 Task: In the  document Mounteverest.htmlMake this file  'available offline' Check 'Vision History' View the  non- printing characters
Action: Mouse moved to (40, 62)
Screenshot: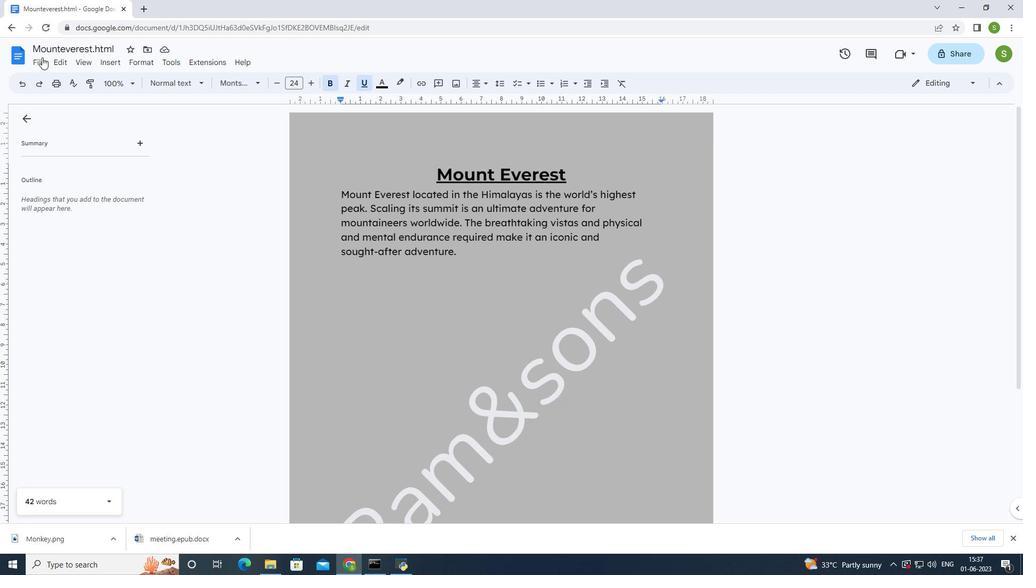 
Action: Mouse pressed left at (40, 62)
Screenshot: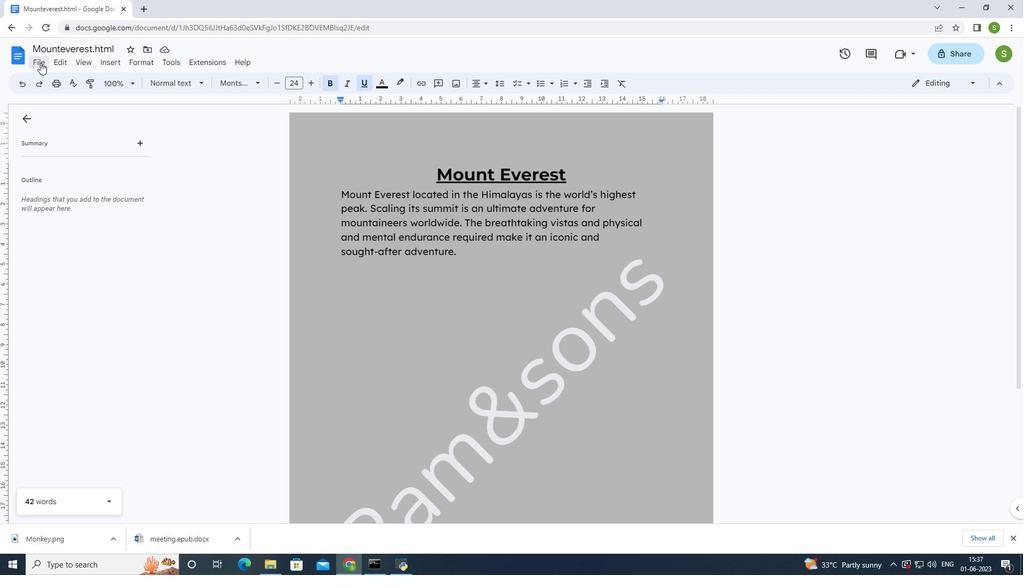 
Action: Mouse moved to (77, 298)
Screenshot: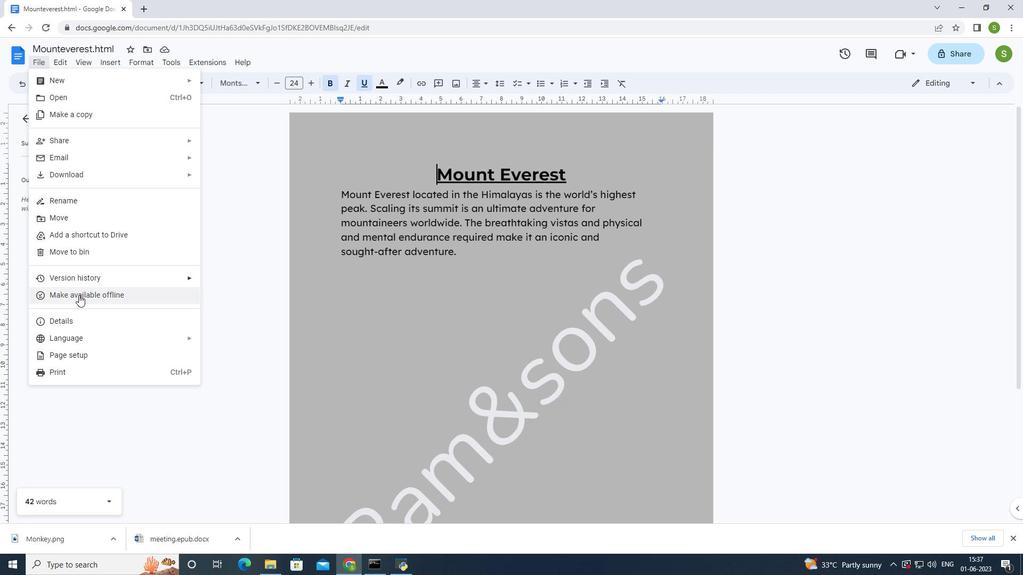 
Action: Mouse pressed left at (77, 298)
Screenshot: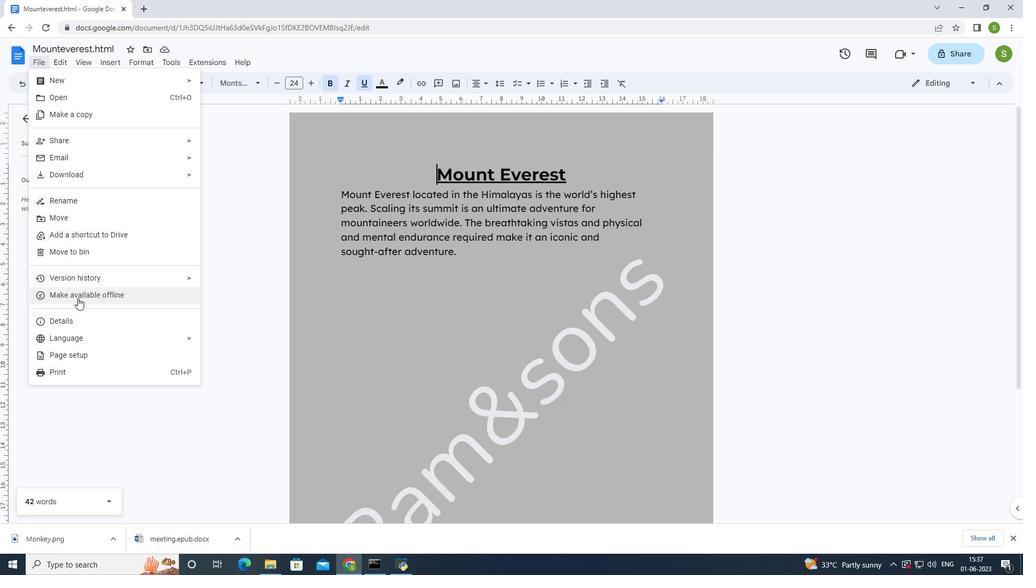 
Action: Mouse moved to (974, 84)
Screenshot: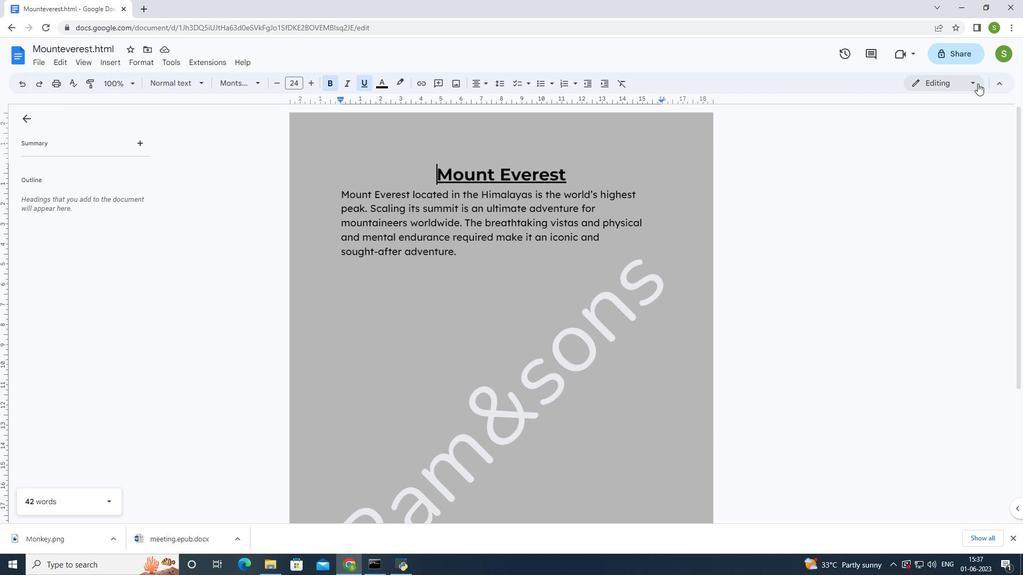 
Action: Mouse pressed left at (974, 84)
Screenshot: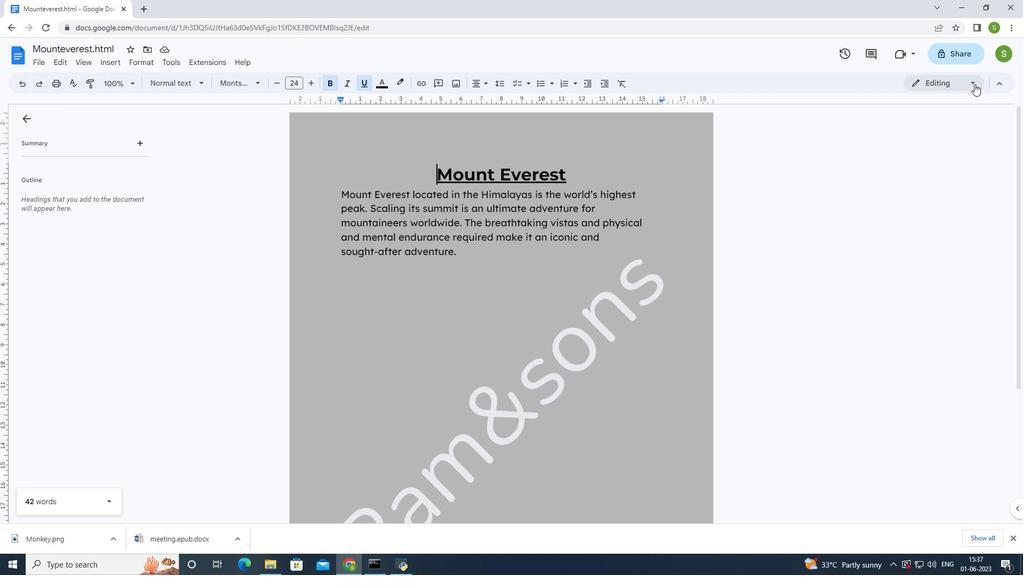 
Action: Mouse moved to (267, 171)
Screenshot: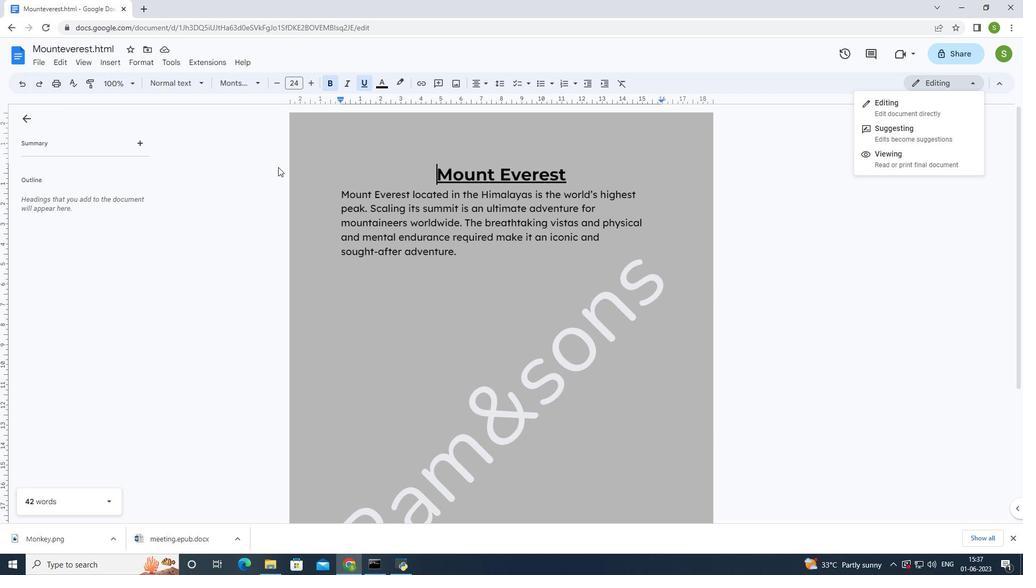 
Action: Mouse pressed left at (267, 171)
Screenshot: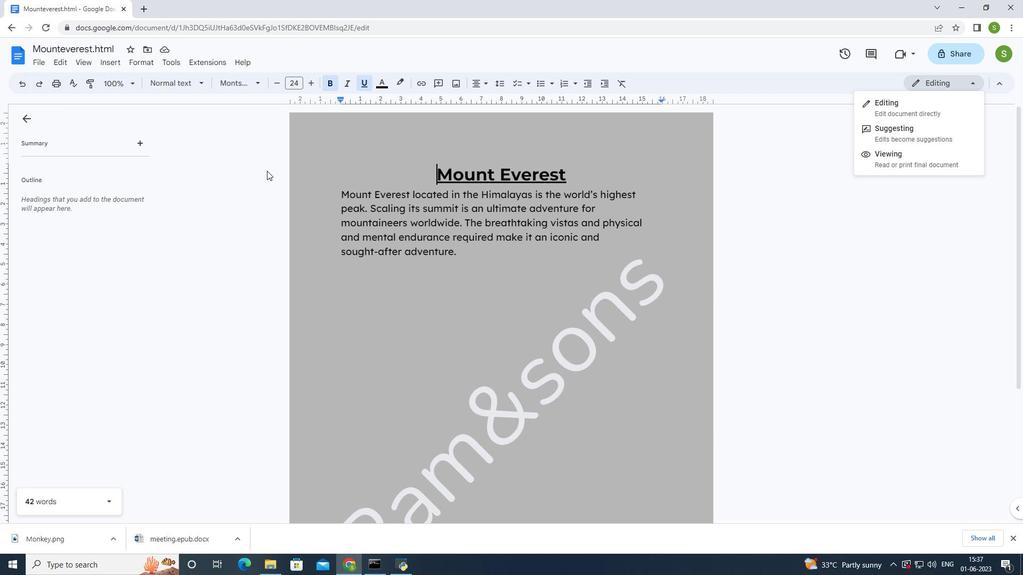 
Action: Mouse moved to (39, 62)
Screenshot: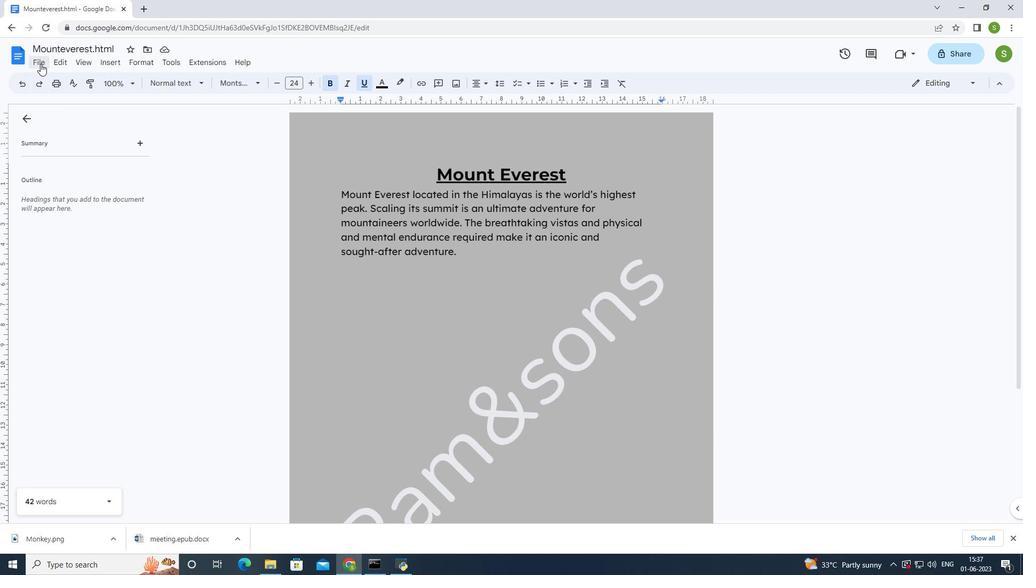 
Action: Mouse pressed left at (39, 62)
Screenshot: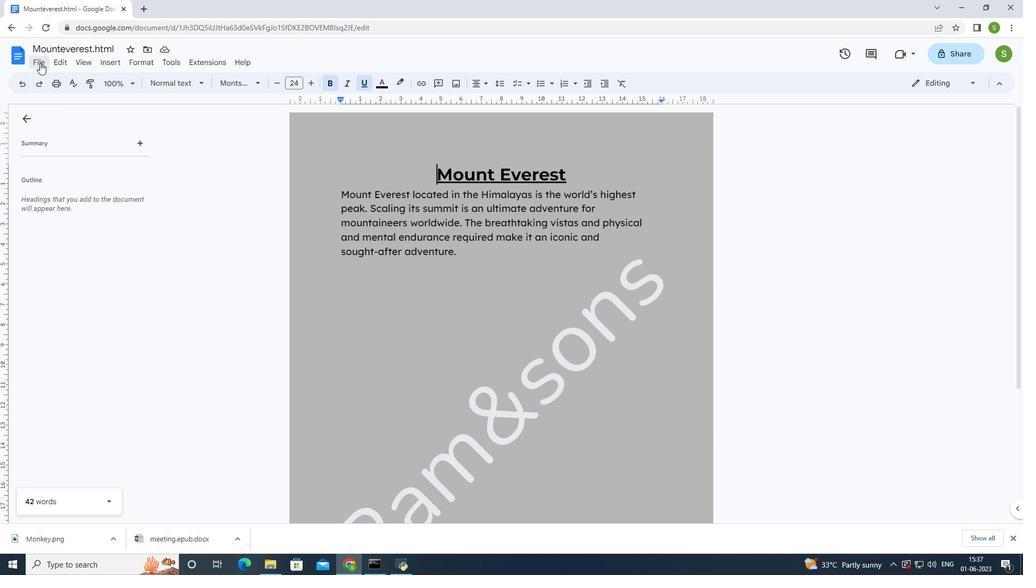 
Action: Mouse moved to (97, 276)
Screenshot: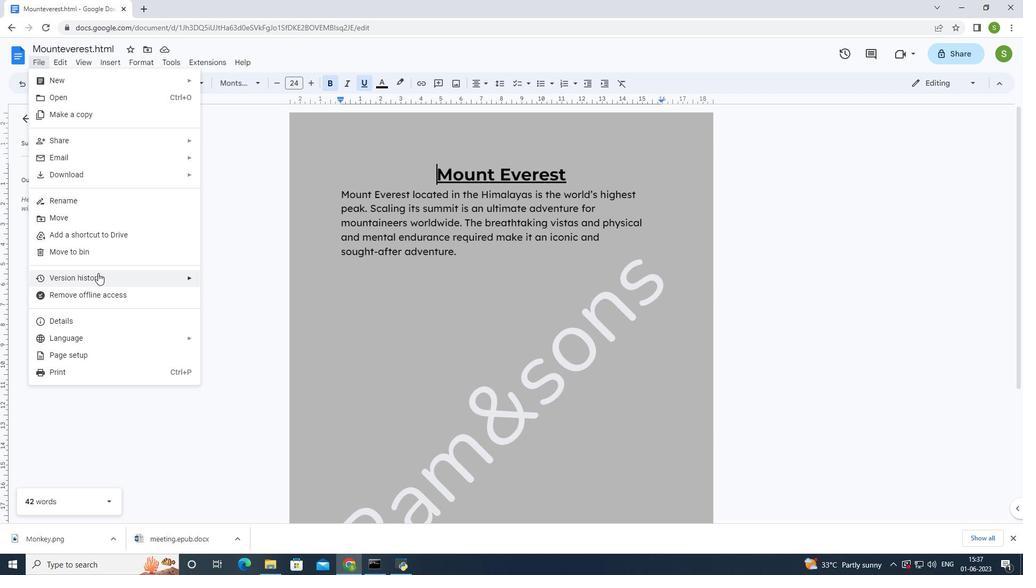 
Action: Mouse pressed left at (97, 276)
Screenshot: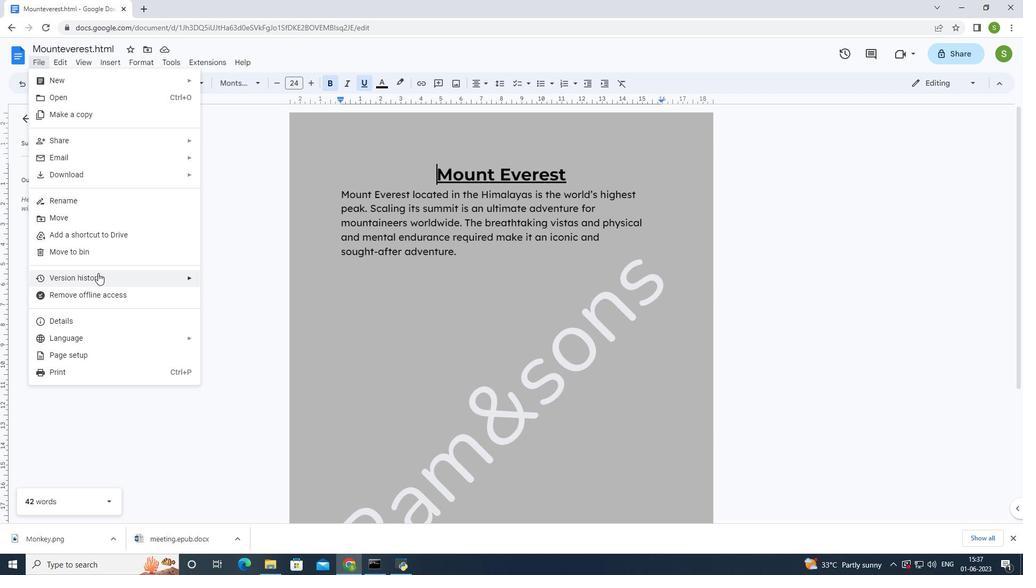 
Action: Mouse moved to (247, 282)
Screenshot: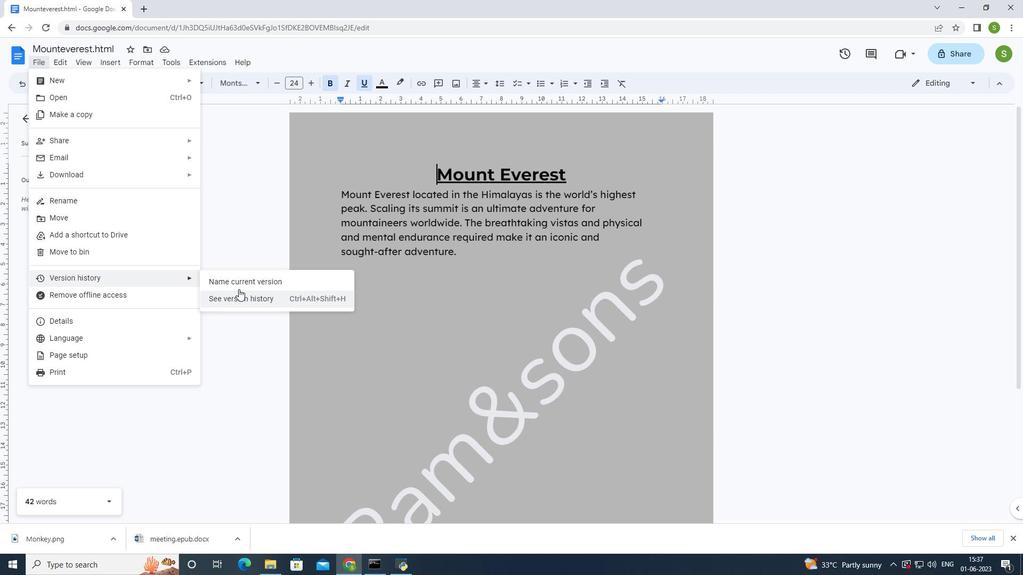 
Action: Mouse pressed left at (247, 282)
Screenshot: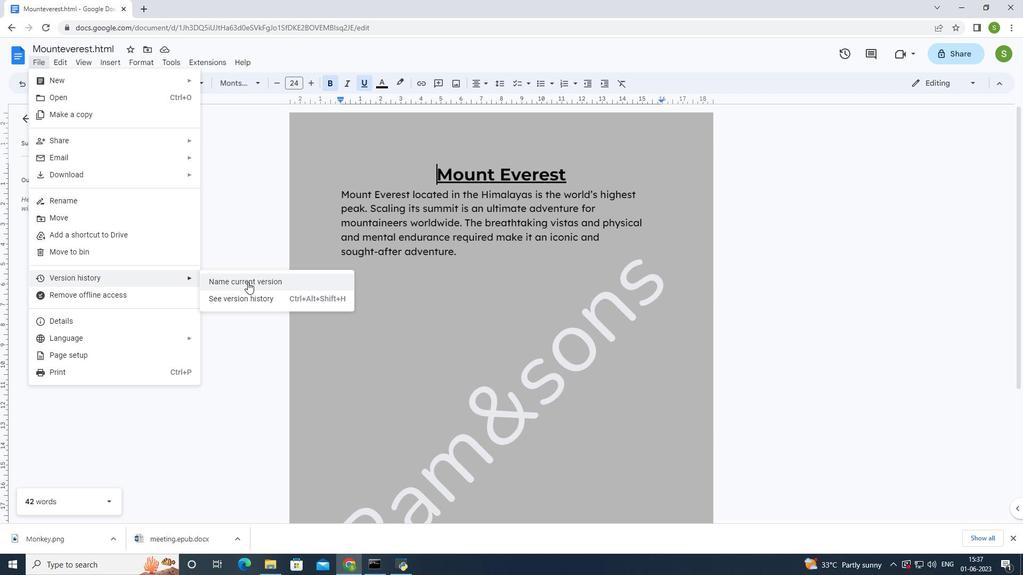 
Action: Mouse moved to (726, 263)
Screenshot: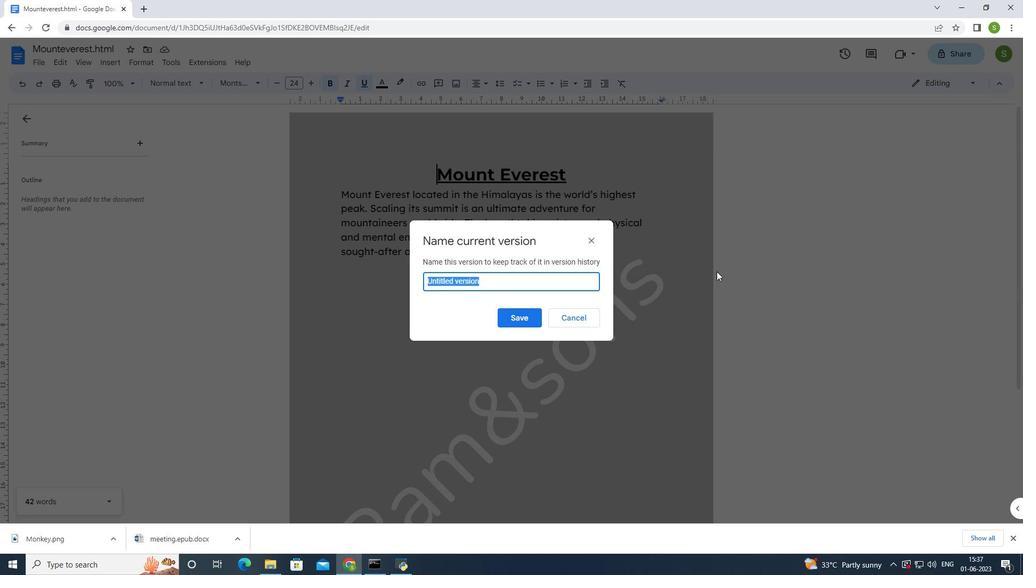 
Action: Key pressed non-pro<Key.backspace>inting<Key.space>characters<Key.enter>
Screenshot: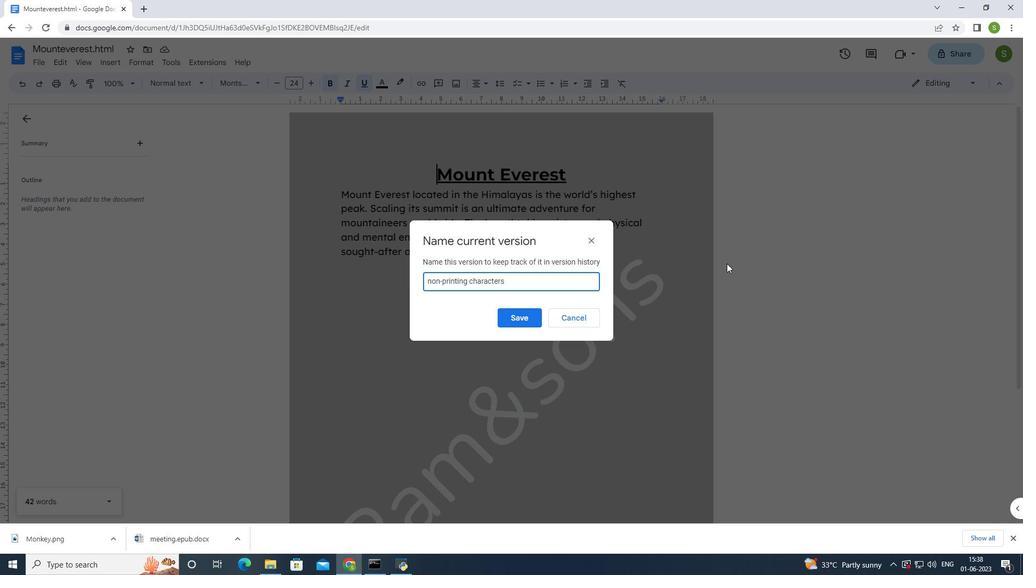 
Action: Mouse moved to (680, 310)
Screenshot: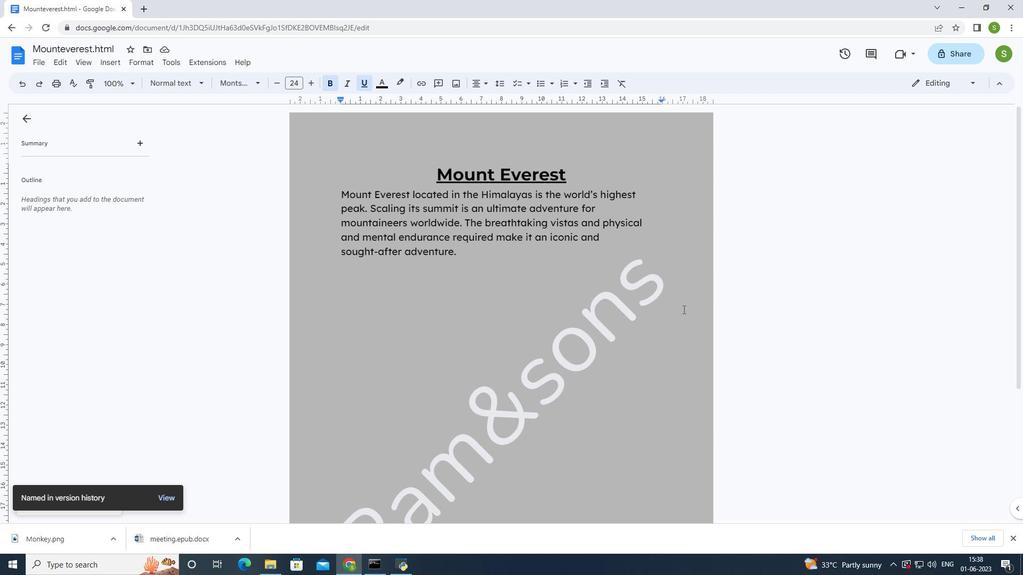 
